 Task: Create Card Board Meeting Execution in Board Website Design and Development to Workspace Information Technology Consulting. Create Card Kitchenware Review in Board Social Media Influencer Analytics and Reporting to Workspace Information Technology Consulting. Create Card Board Meeting Performance Review in Board Customer Service Feedback Loop Implementation and Management to Workspace Information Technology Consulting
Action: Mouse moved to (50, 378)
Screenshot: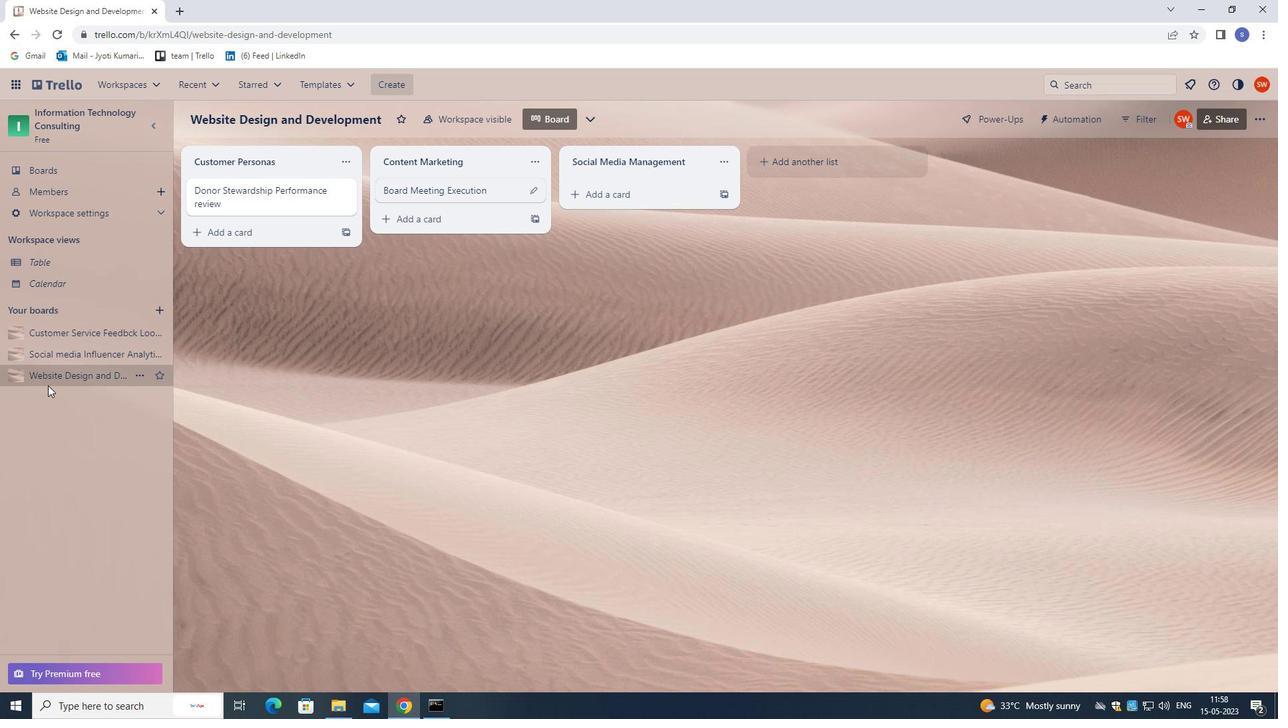 
Action: Mouse pressed left at (50, 378)
Screenshot: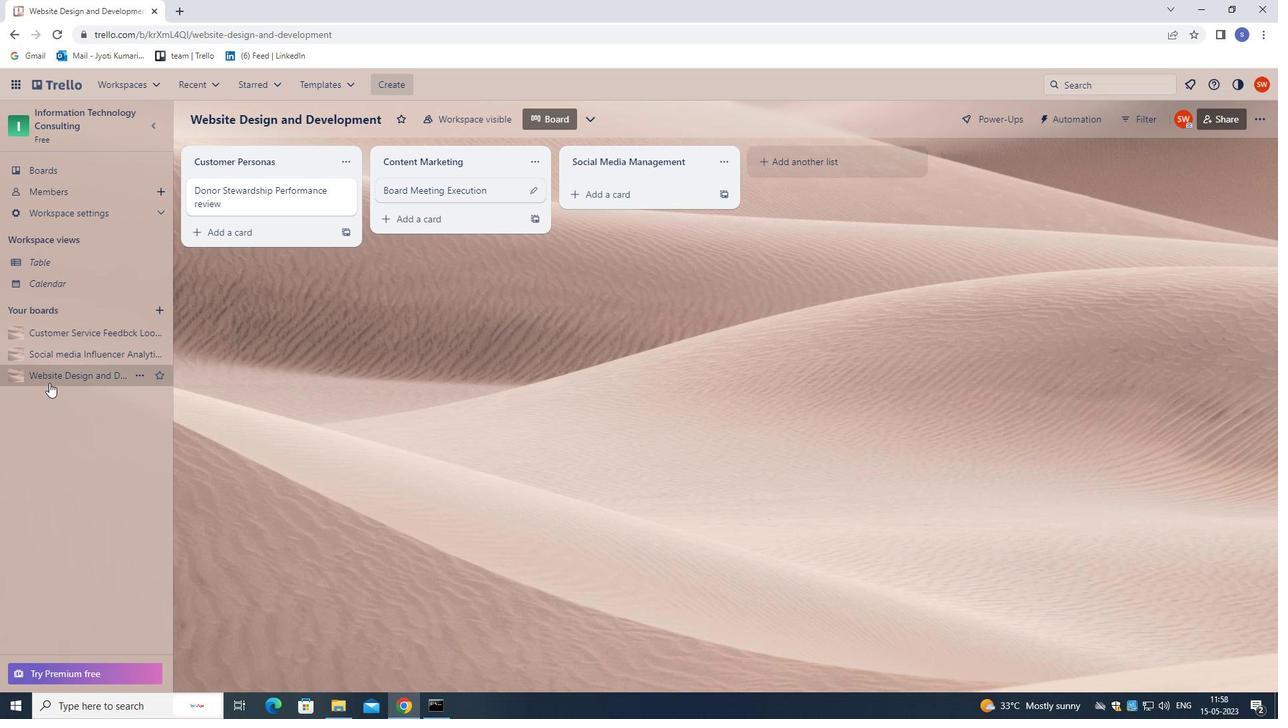 
Action: Mouse moved to (622, 189)
Screenshot: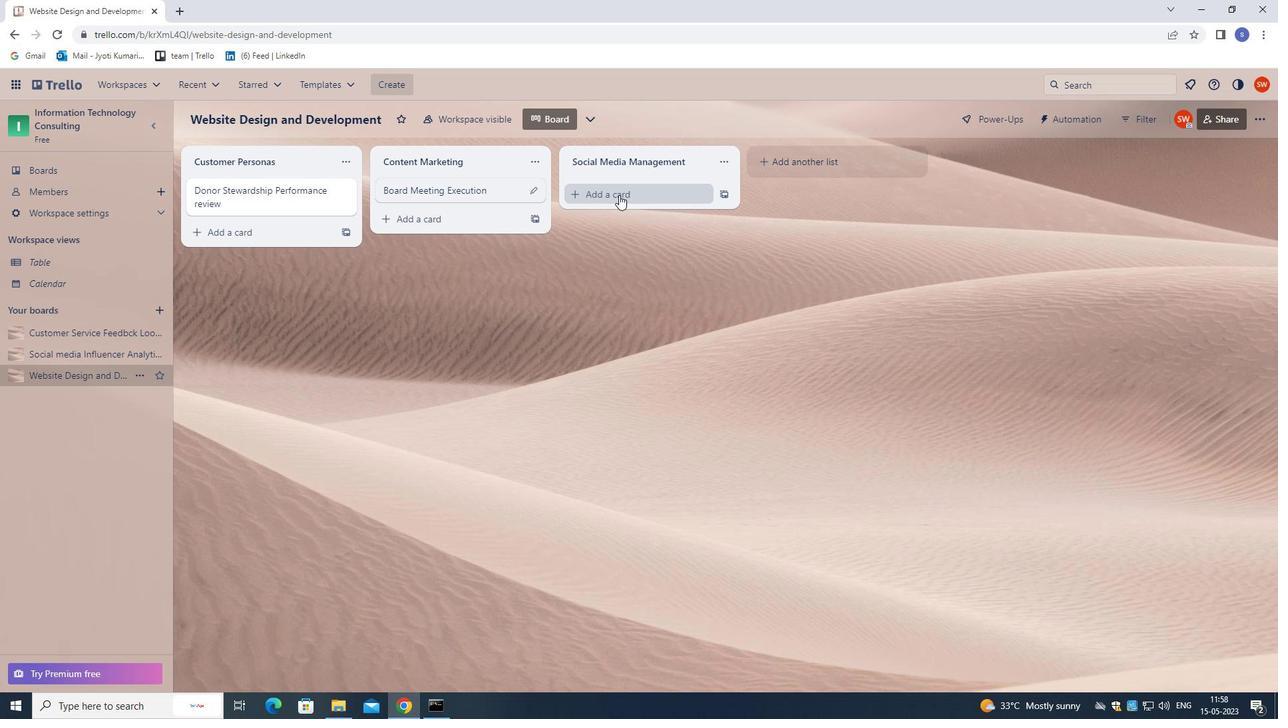 
Action: Mouse pressed left at (622, 189)
Screenshot: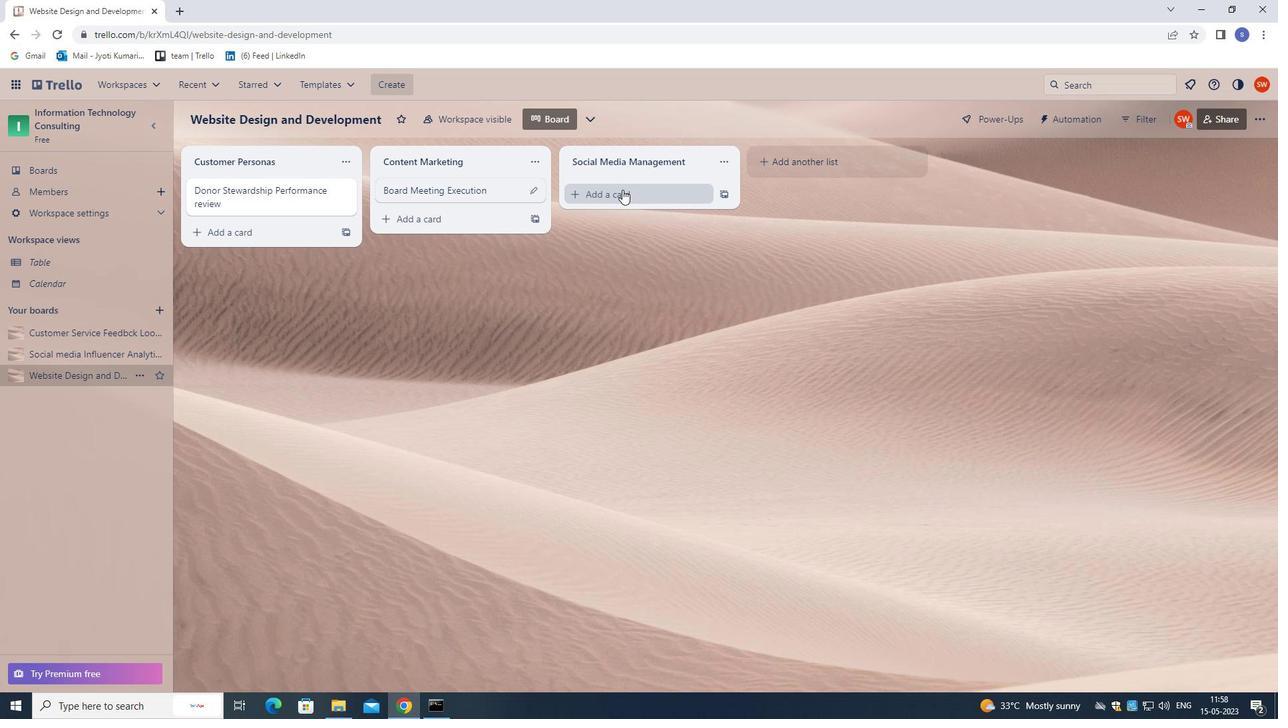 
Action: Mouse moved to (448, 536)
Screenshot: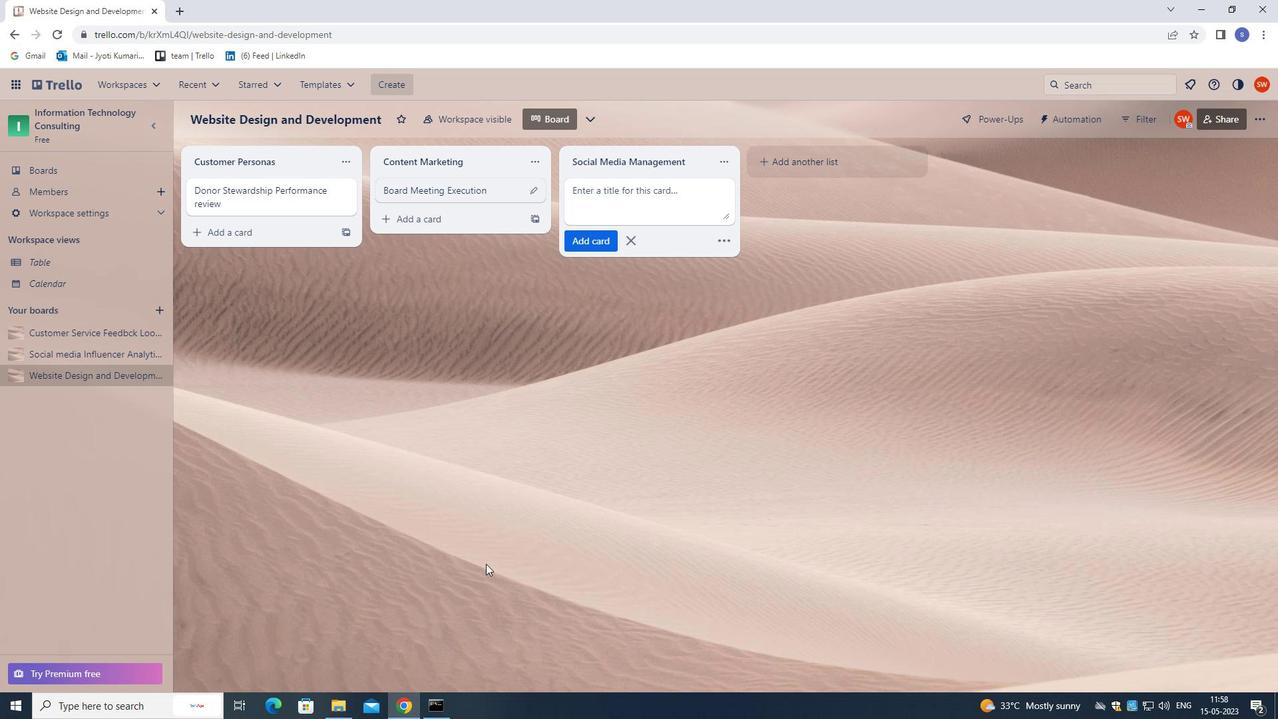 
Action: Key pressed <Key.shift>BOARD<Key.space><Key.shift>MEETING<Key.space><Key.shift>EXECUTION<Key.enter>
Screenshot: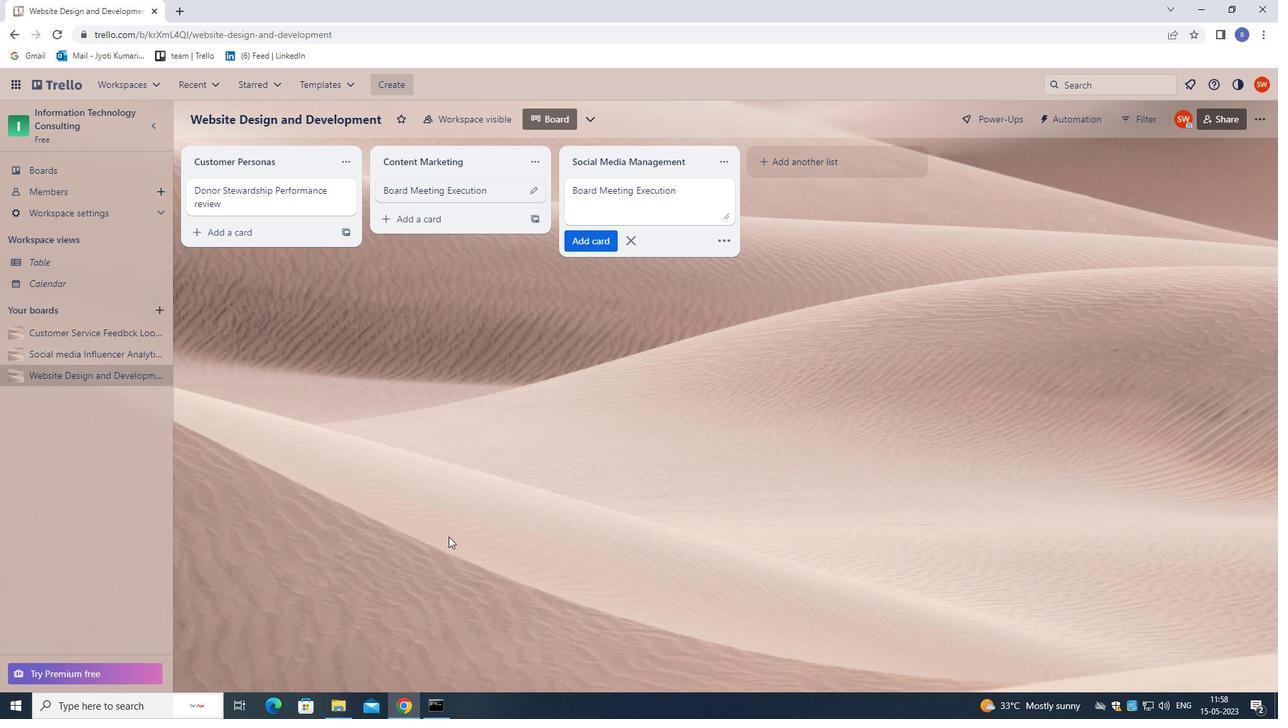 
Action: Mouse moved to (101, 353)
Screenshot: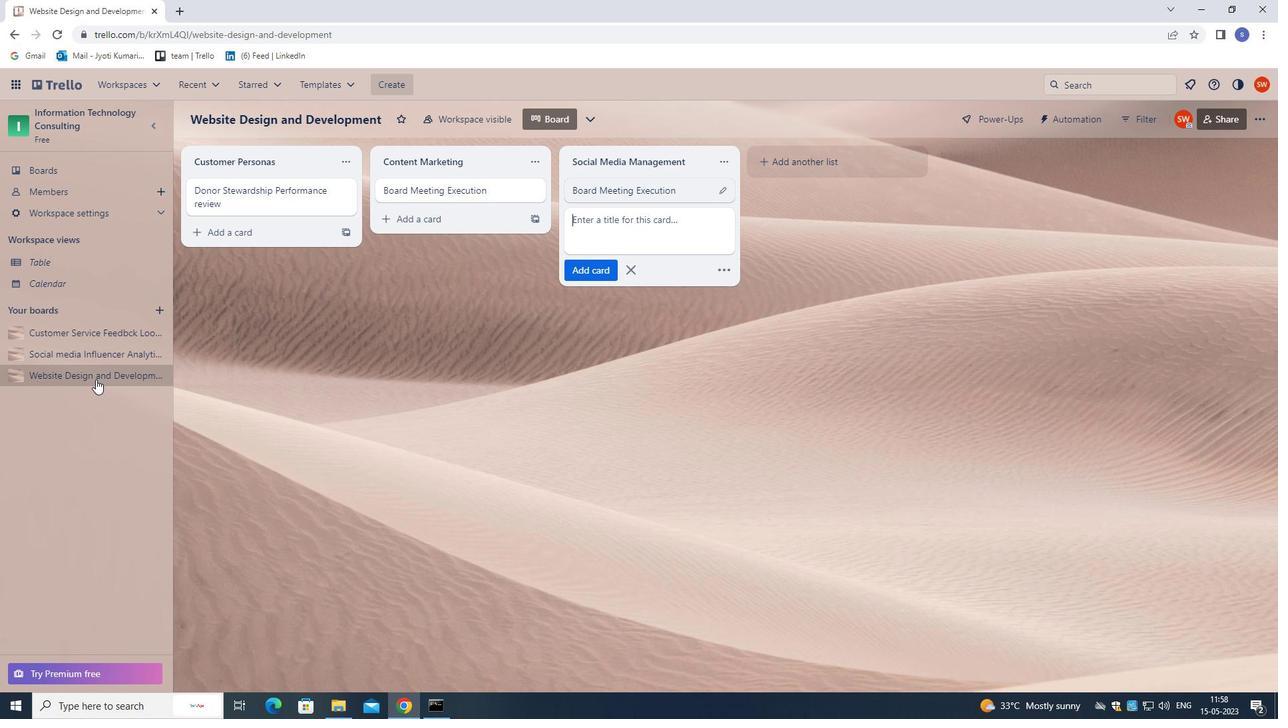 
Action: Mouse pressed left at (101, 353)
Screenshot: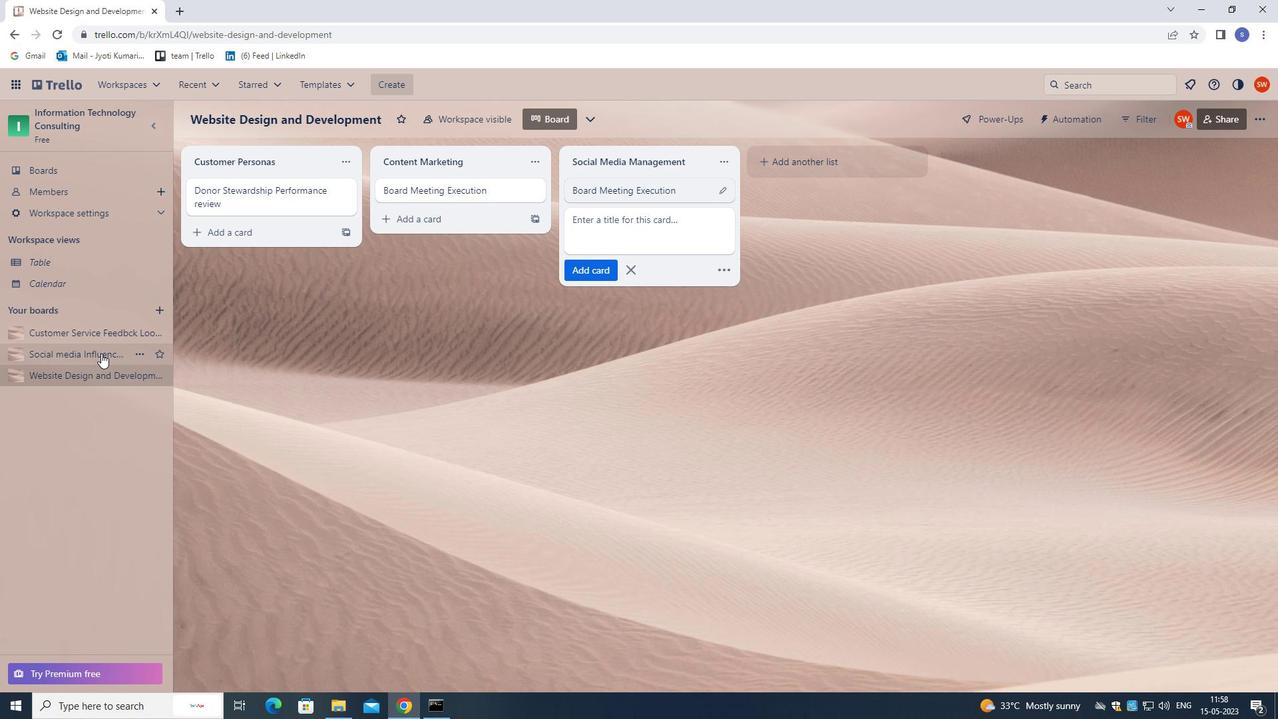
Action: Mouse moved to (635, 195)
Screenshot: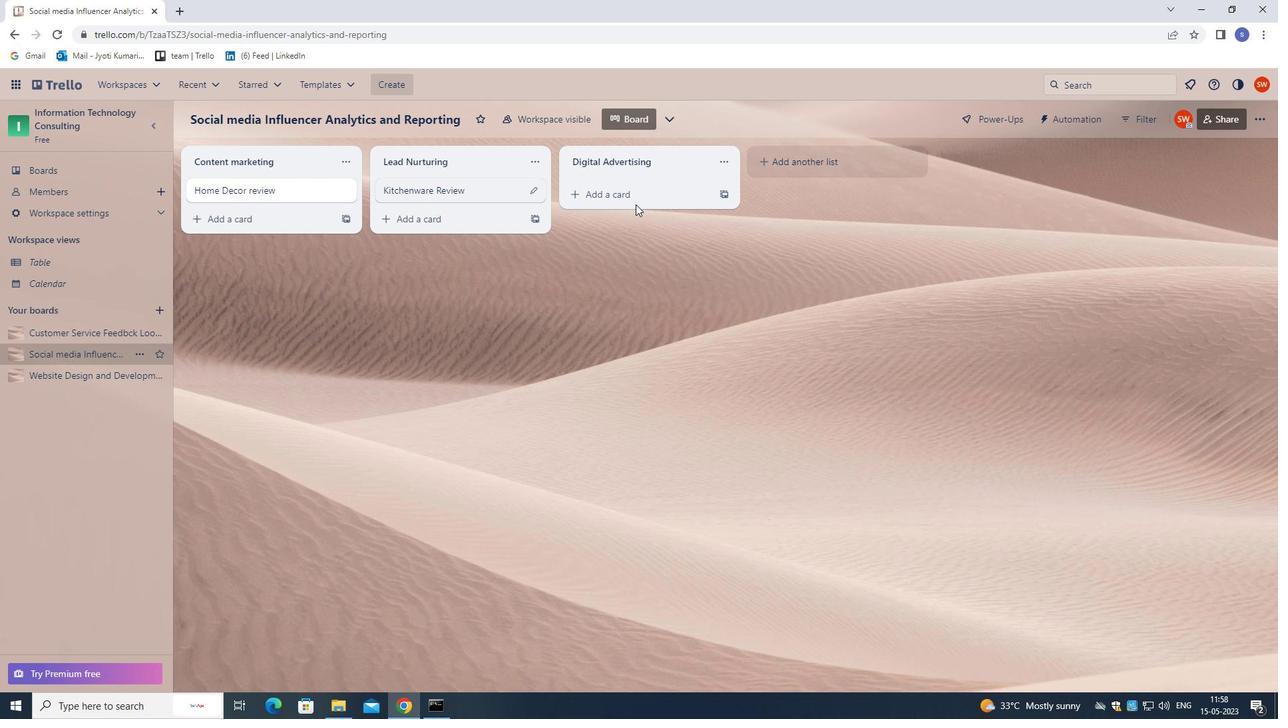 
Action: Mouse pressed left at (635, 195)
Screenshot: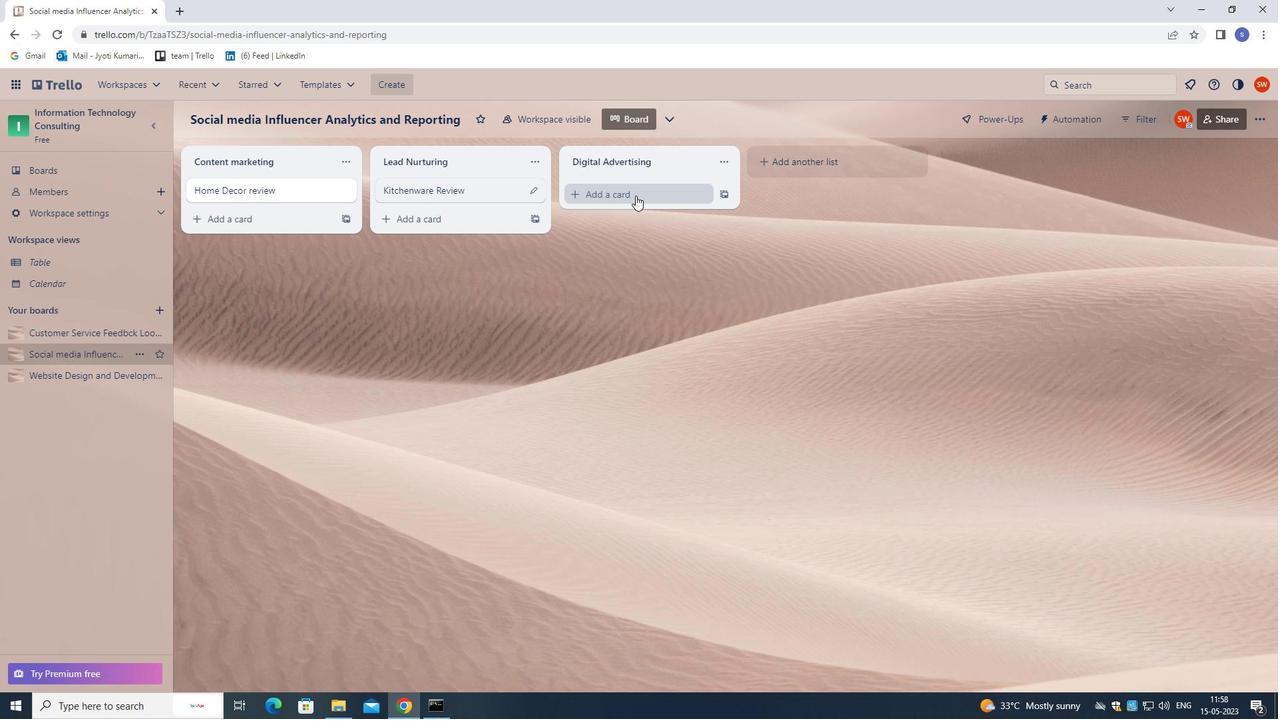 
Action: Mouse moved to (550, 391)
Screenshot: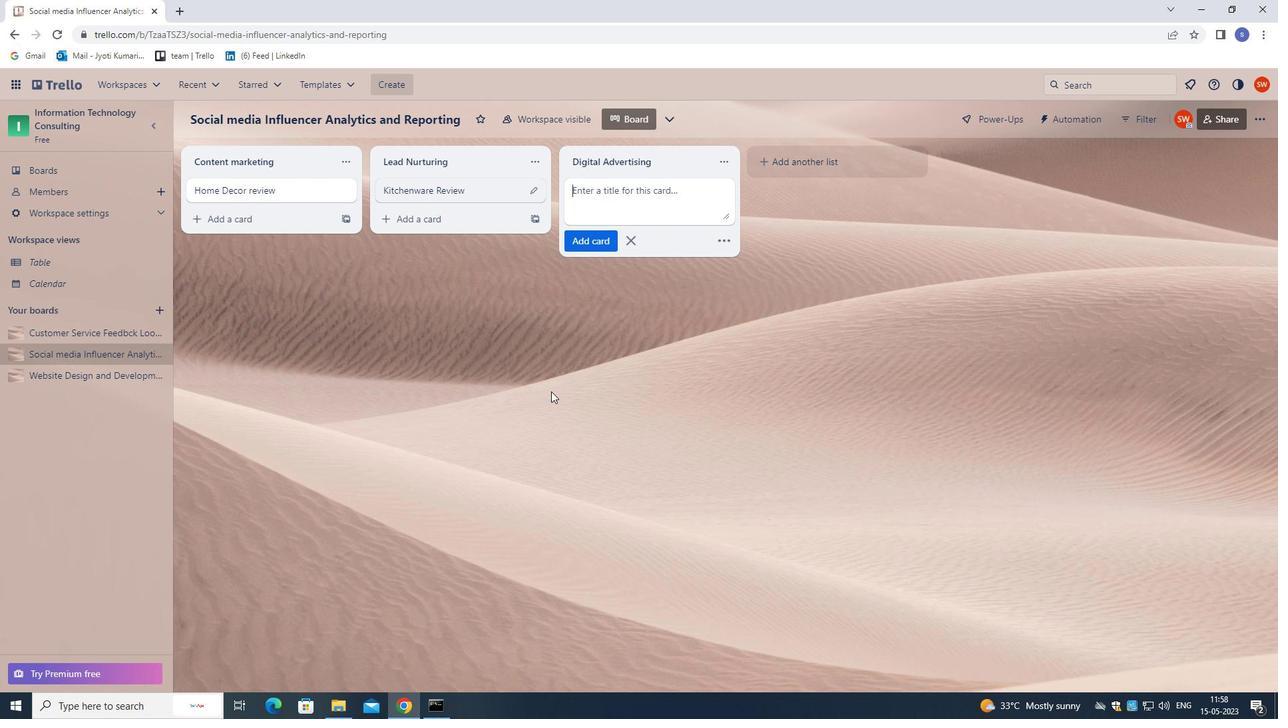 
Action: Key pressed <Key.shift>KITV<Key.backspace>CHENWARE<Key.space><Key.shift>REVIEW<Key.enter>
Screenshot: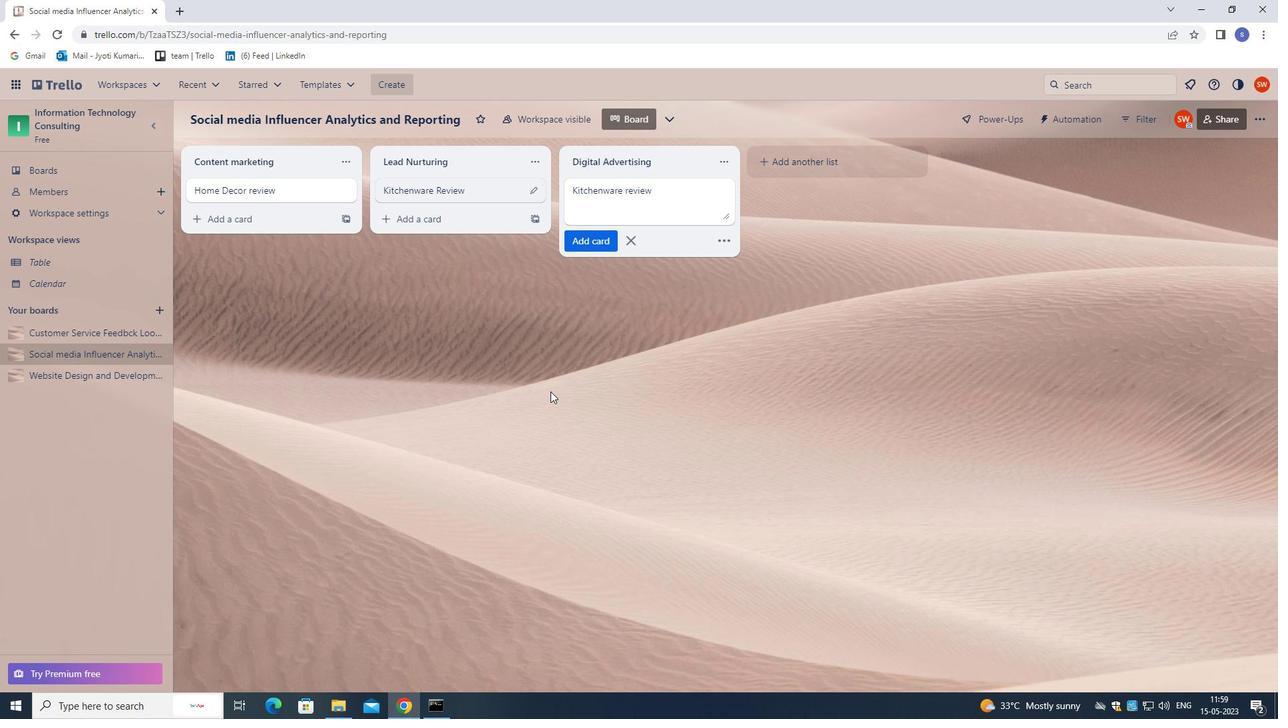 
Action: Mouse moved to (72, 330)
Screenshot: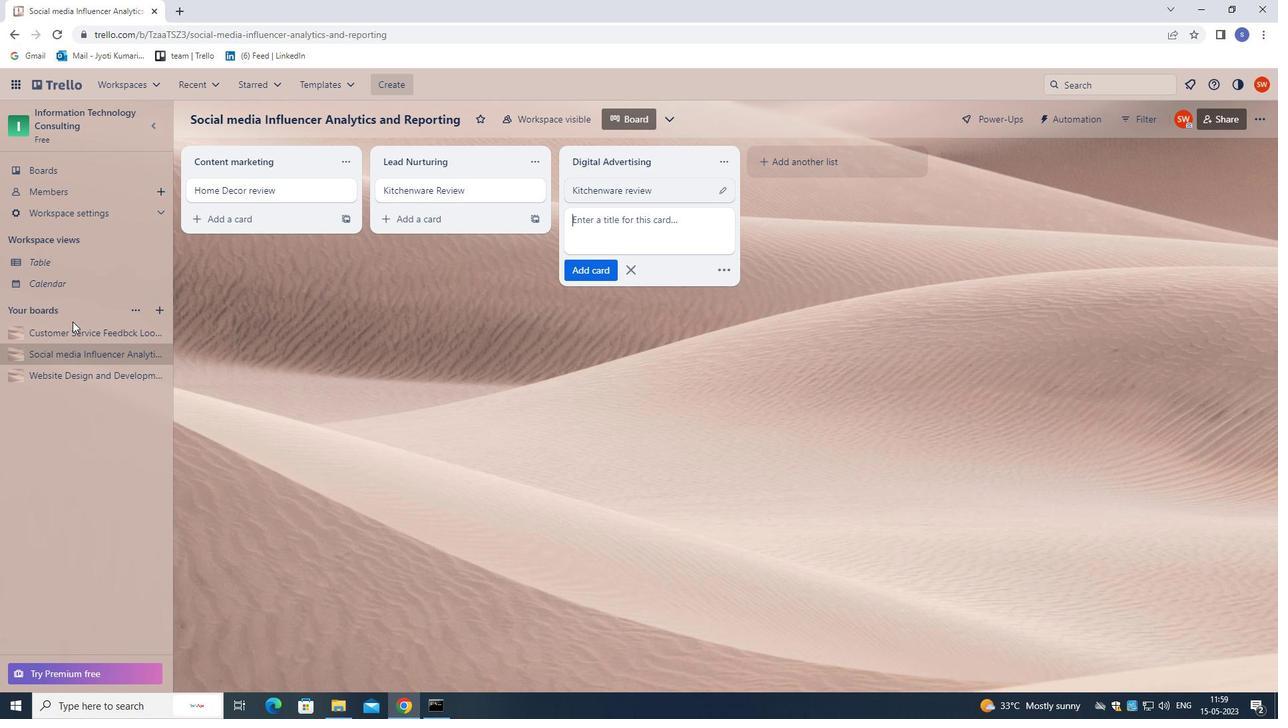 
Action: Mouse pressed left at (72, 330)
Screenshot: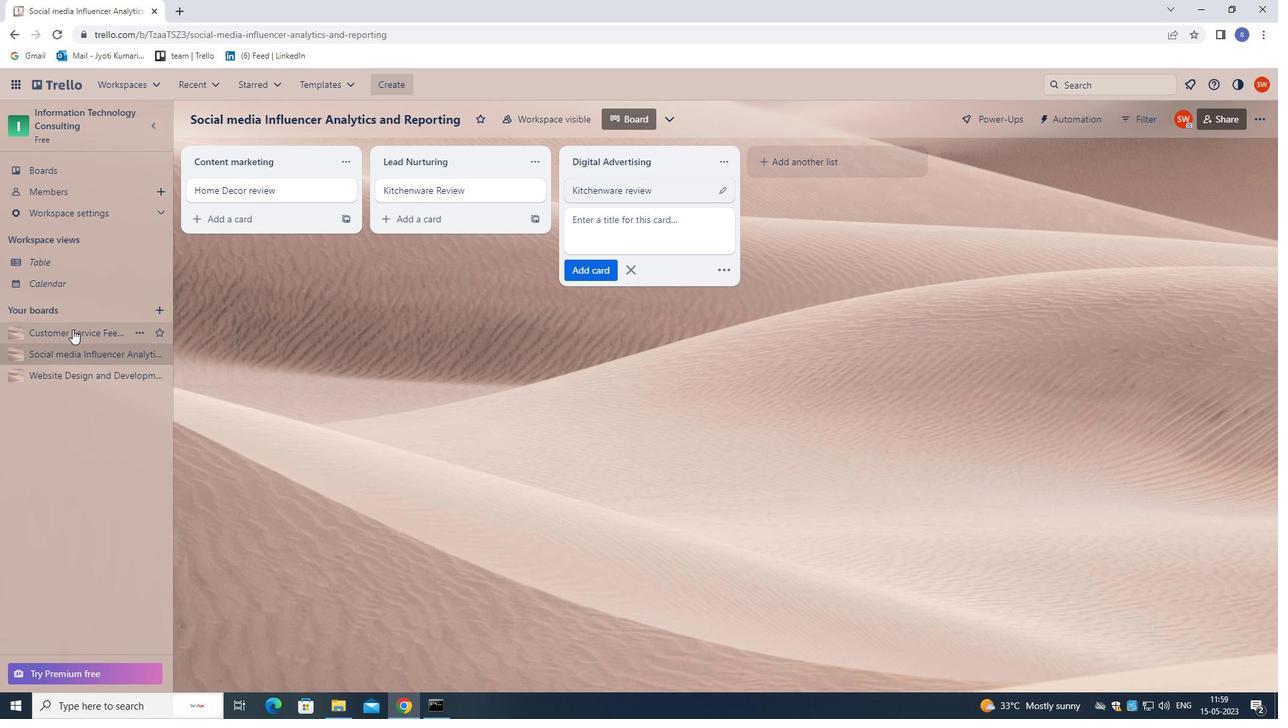 
Action: Mouse moved to (572, 192)
Screenshot: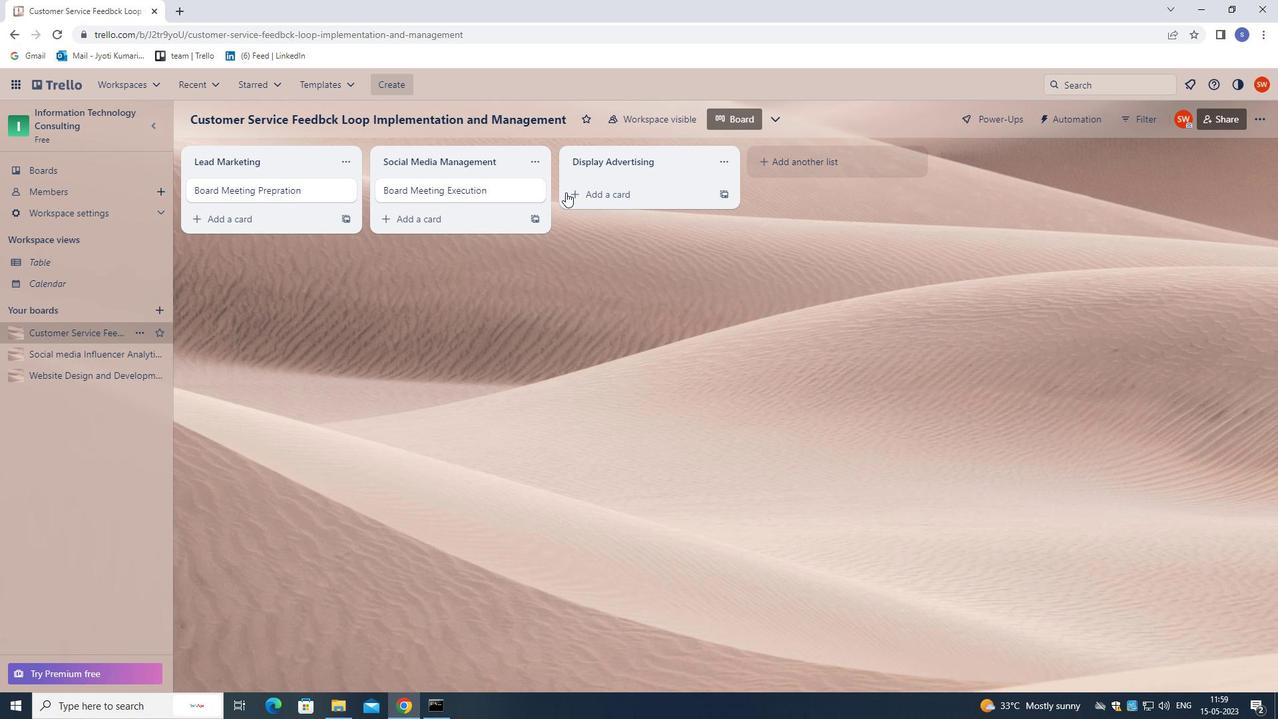 
Action: Mouse pressed left at (572, 192)
Screenshot: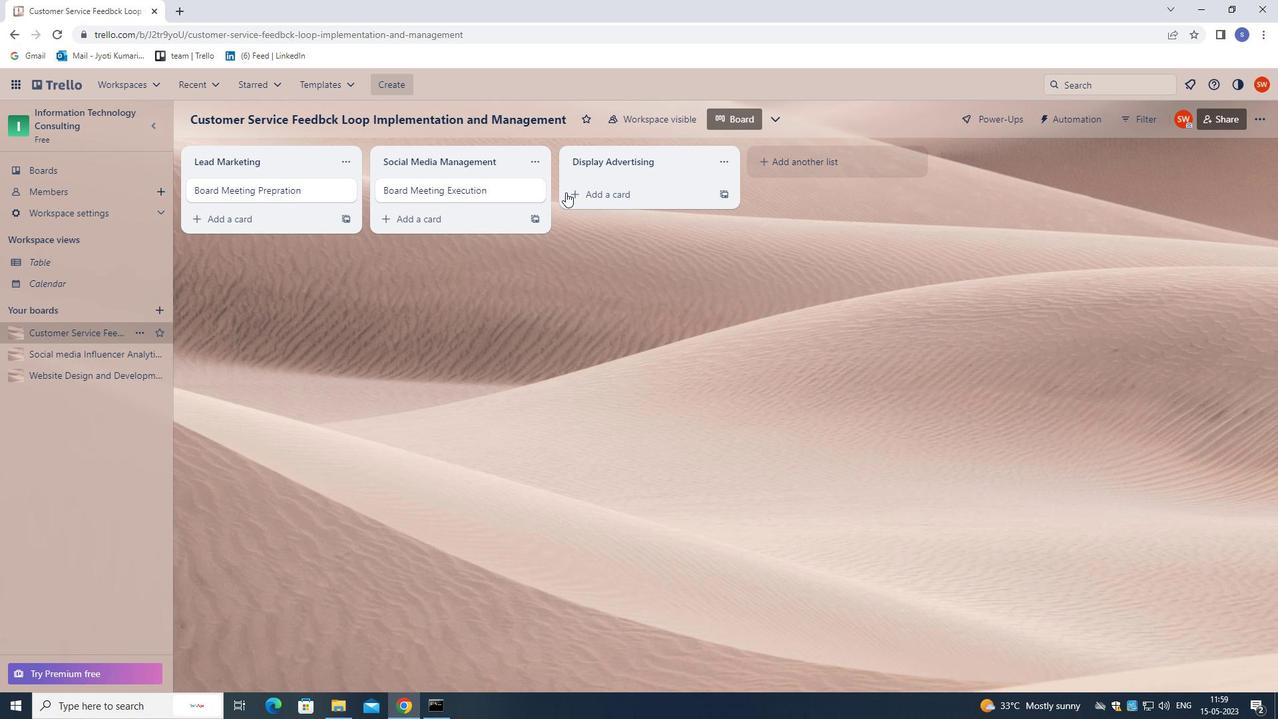 
Action: Mouse moved to (430, 484)
Screenshot: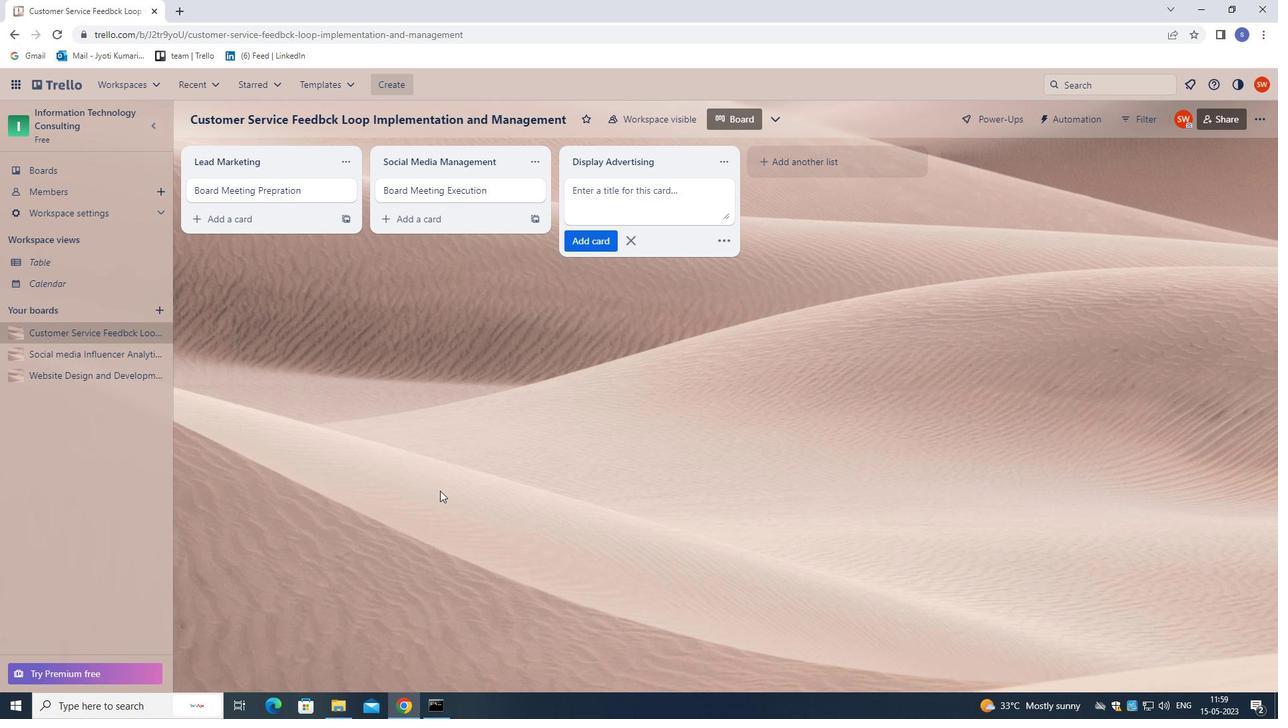 
Action: Key pressed <Key.shift>BOARD<Key.space>M<Key.backspace><Key.shift>MEETING<Key.space><Key.shift>PERFORMANCE<Key.space><Key.shift><Key.shift>REVIEW
Screenshot: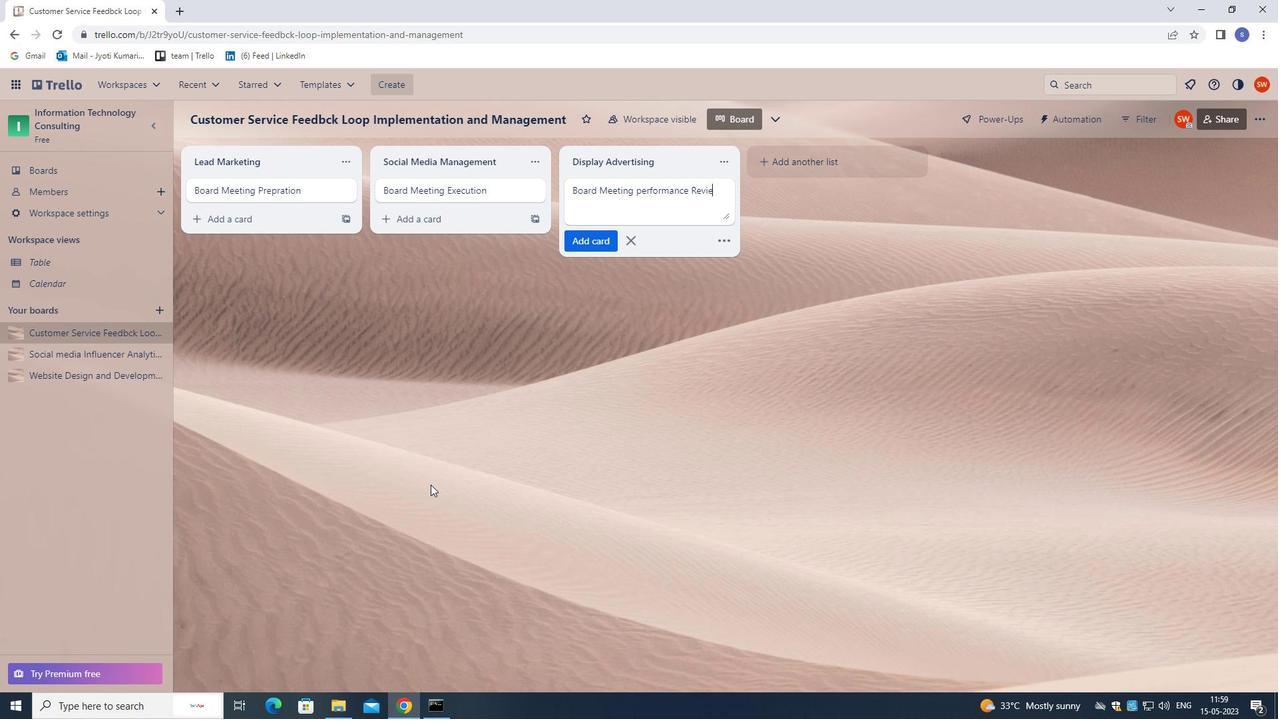 
Action: Mouse moved to (412, 472)
Screenshot: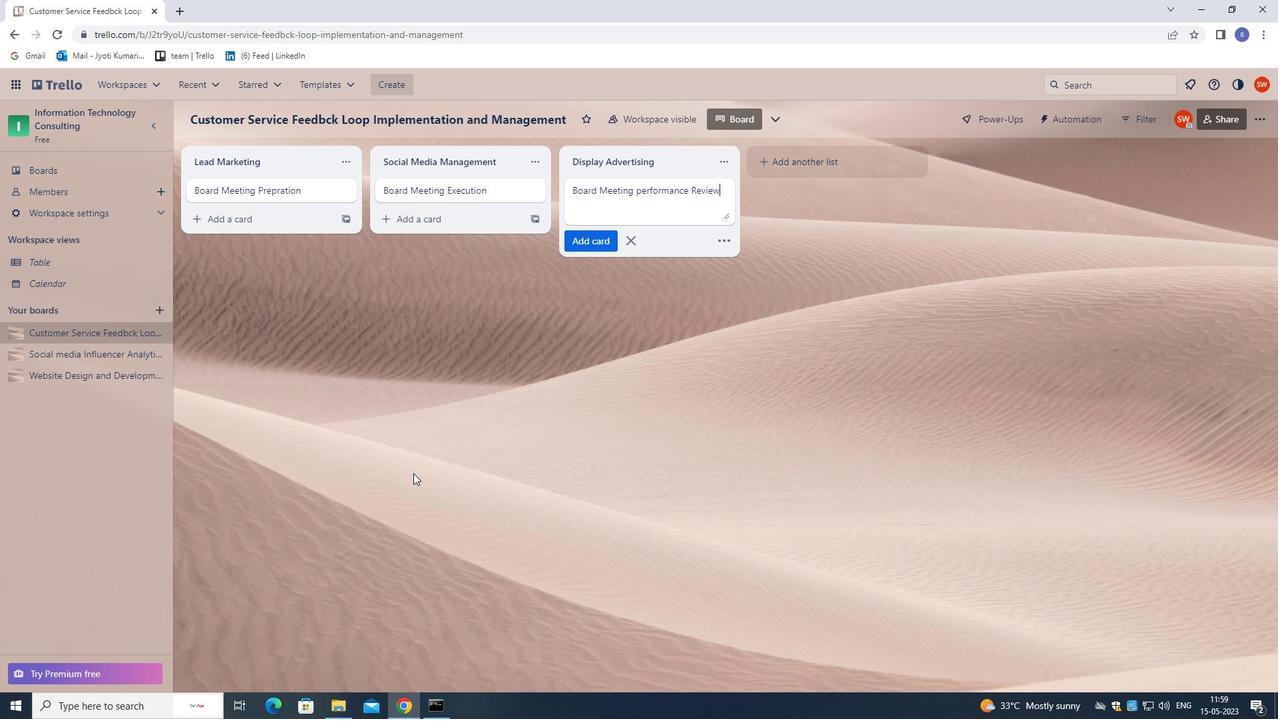 
Action: Key pressed <Key.enter>
Screenshot: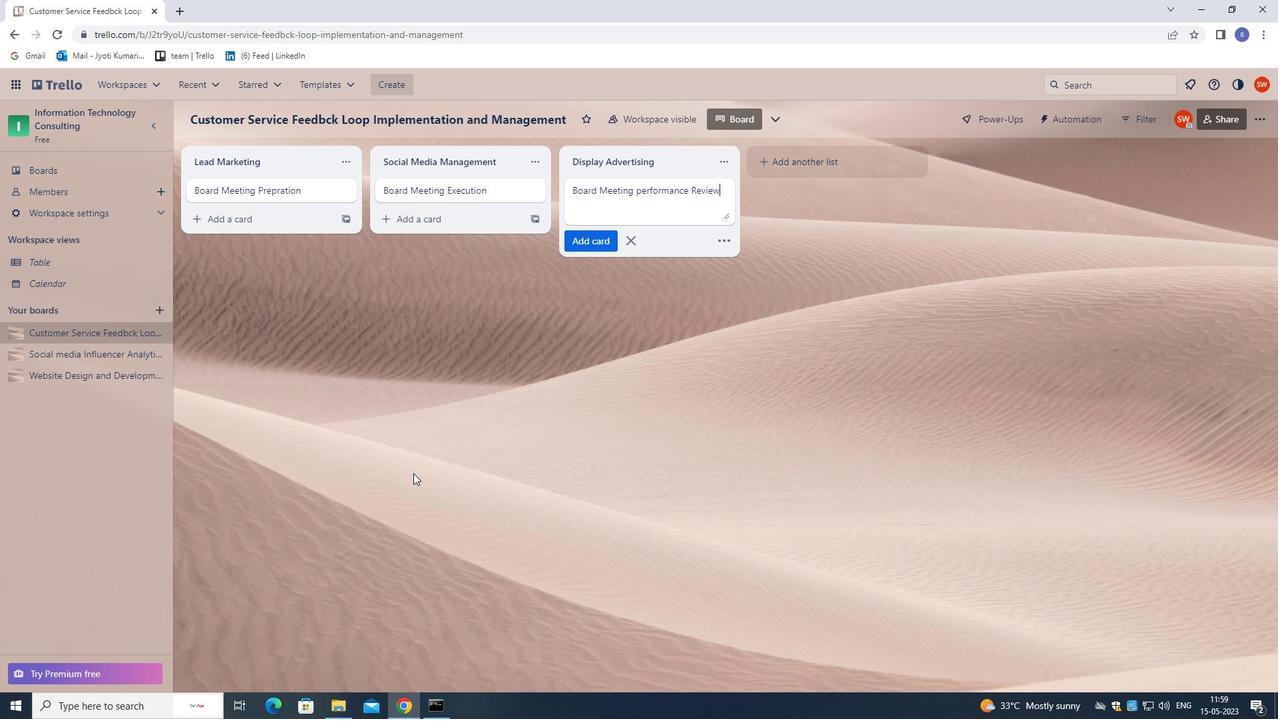 
Action: Mouse moved to (383, 667)
Screenshot: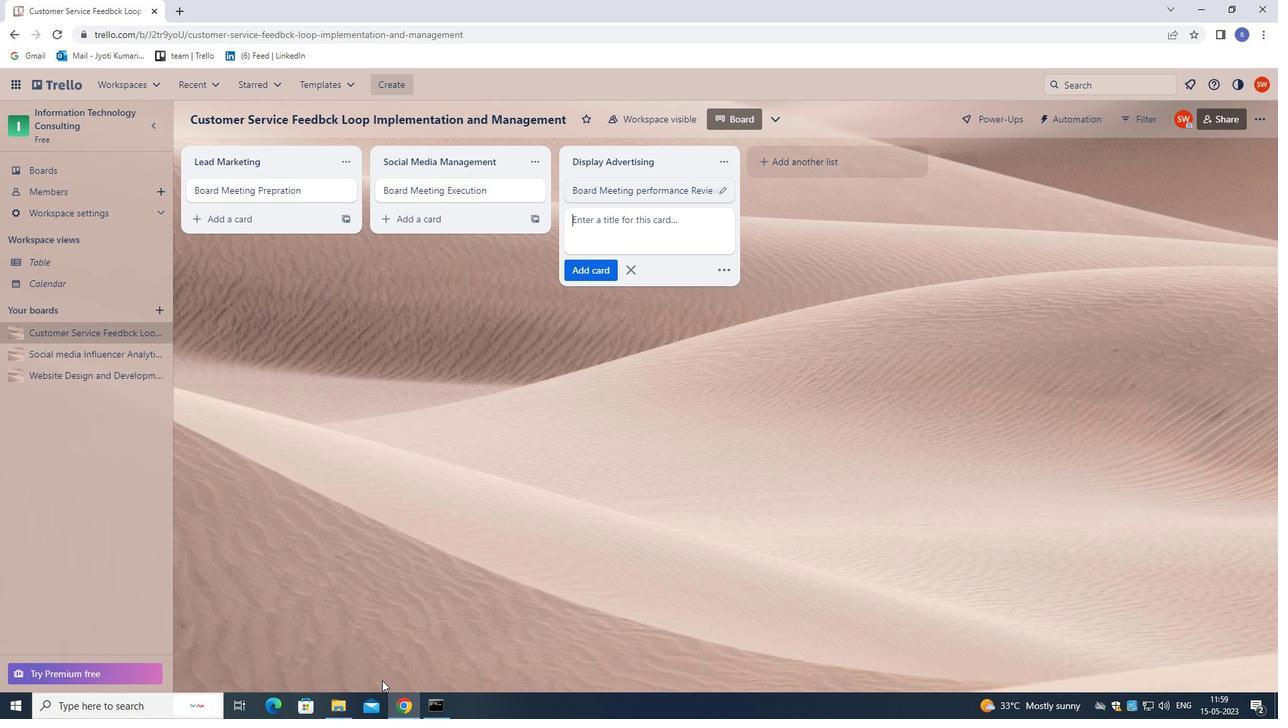 
